 Task: Create New Customer with Customer Name: Mexican Sugar, Billing Address Line1: 1977 Bartlett Avenue, Billing Address Line2:  Southfield, Billing Address Line3:  Michigan 48076
Action: Mouse moved to (204, 39)
Screenshot: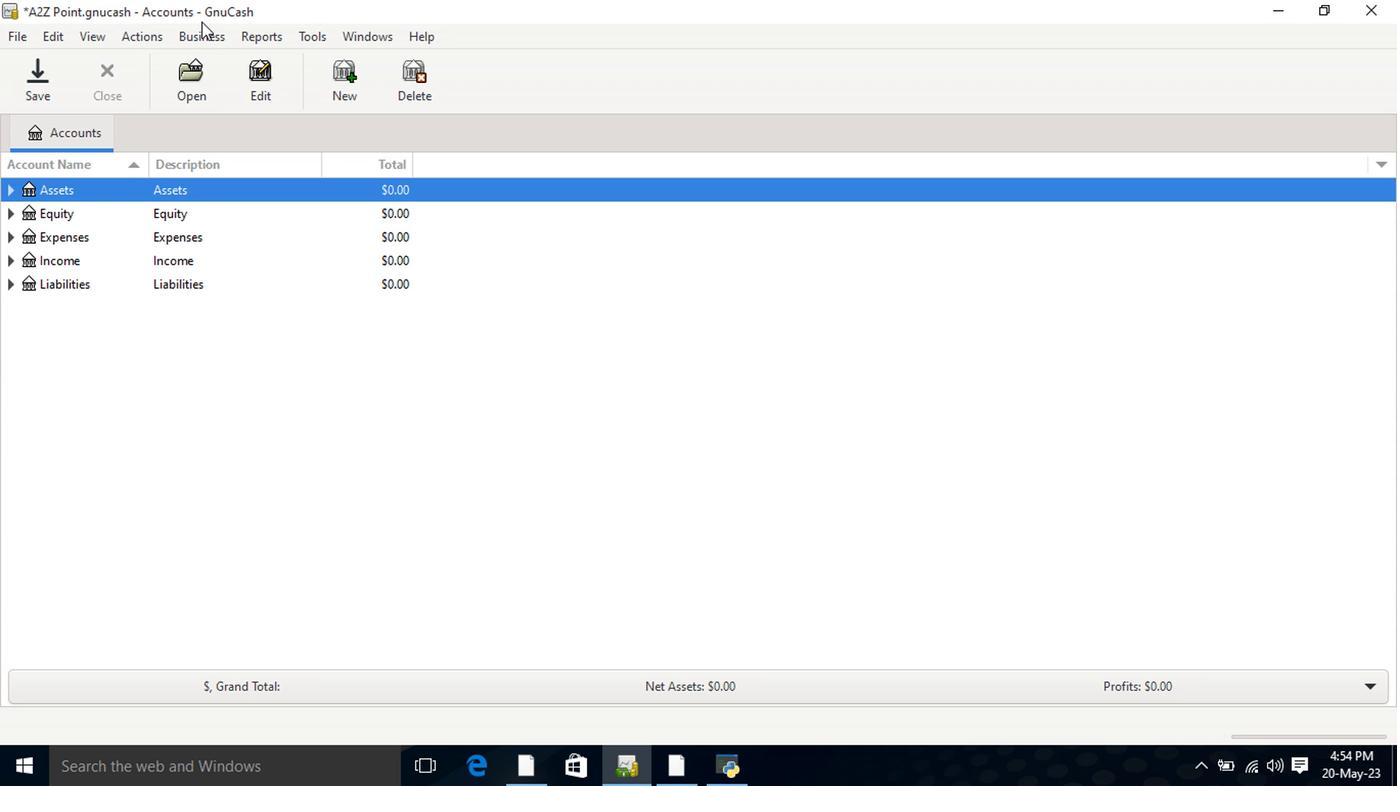 
Action: Mouse pressed left at (204, 39)
Screenshot: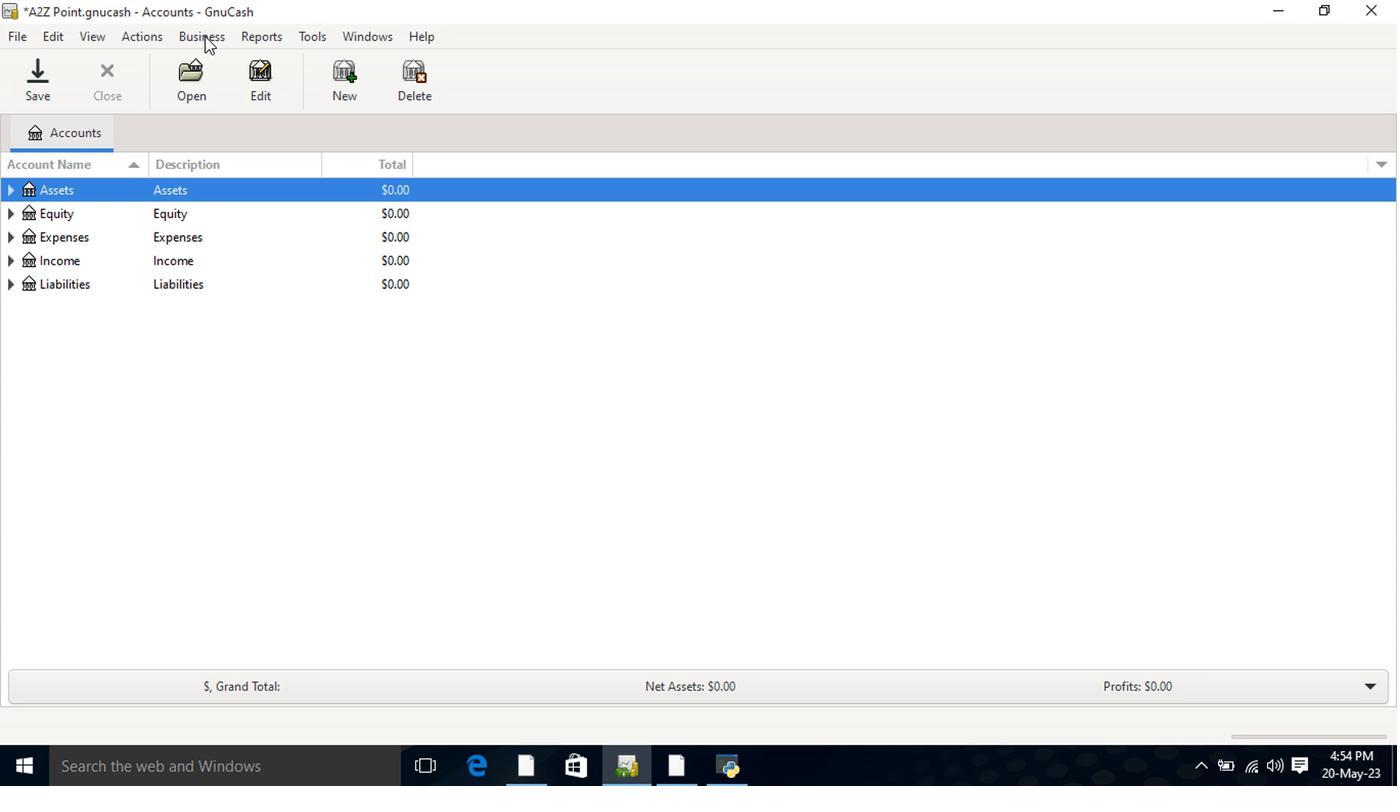 
Action: Mouse moved to (414, 88)
Screenshot: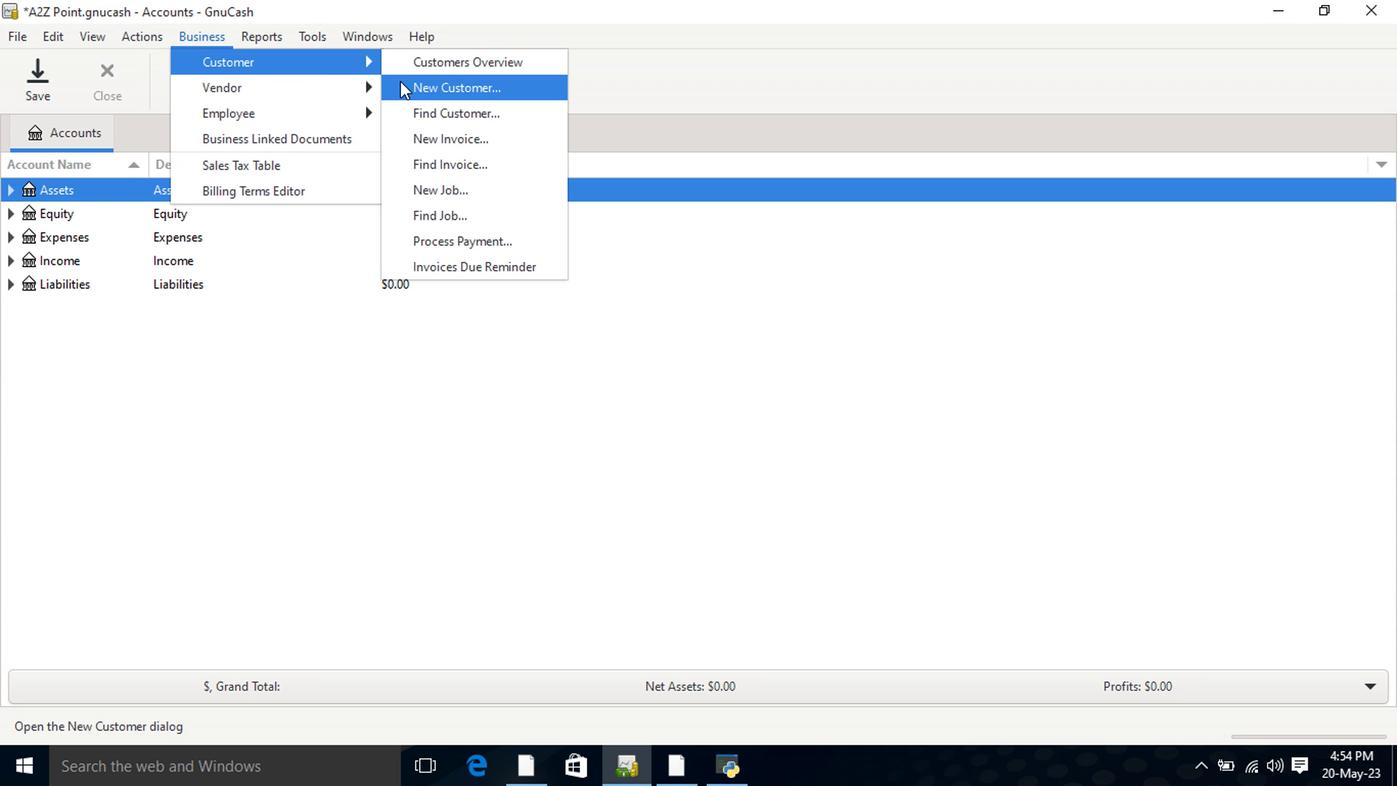 
Action: Mouse pressed left at (414, 88)
Screenshot: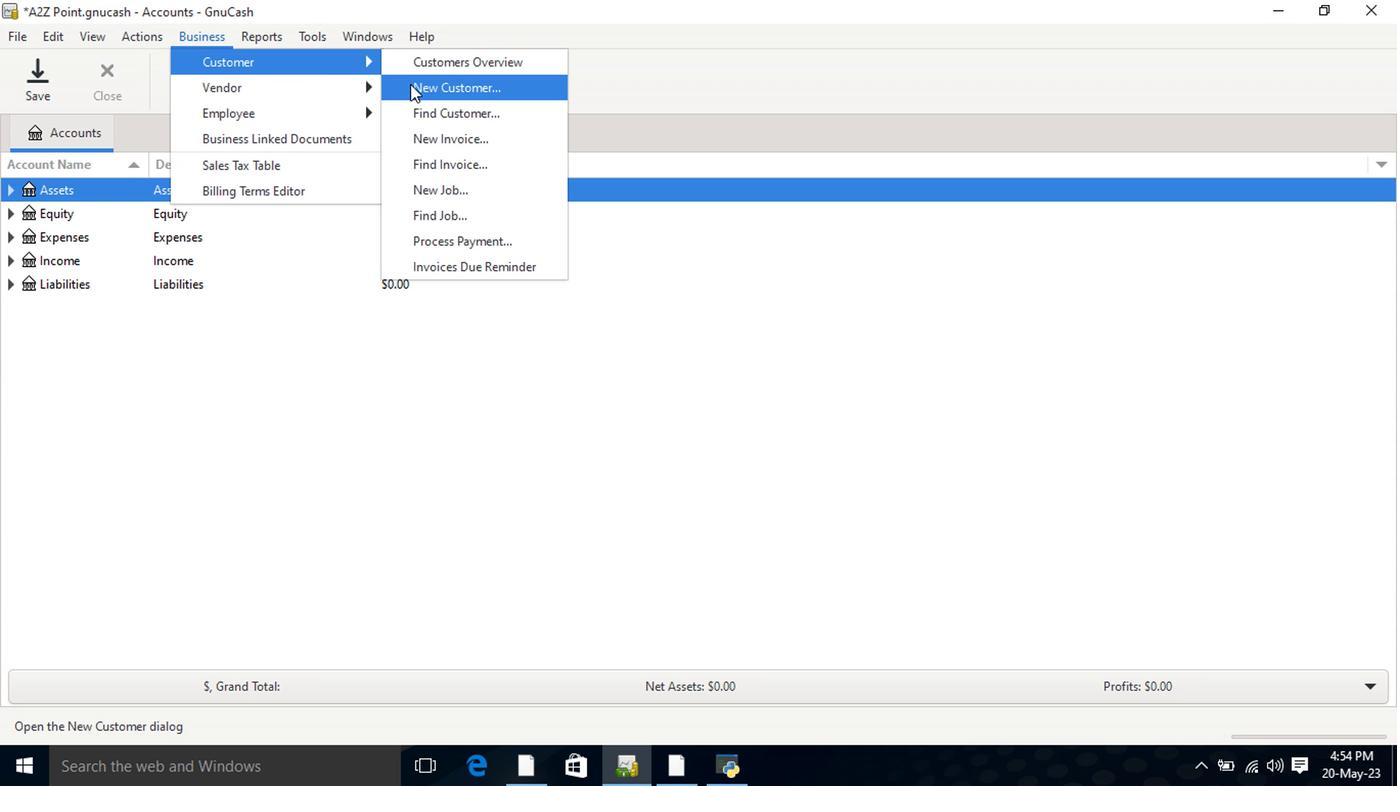 
Action: Mouse moved to (572, 186)
Screenshot: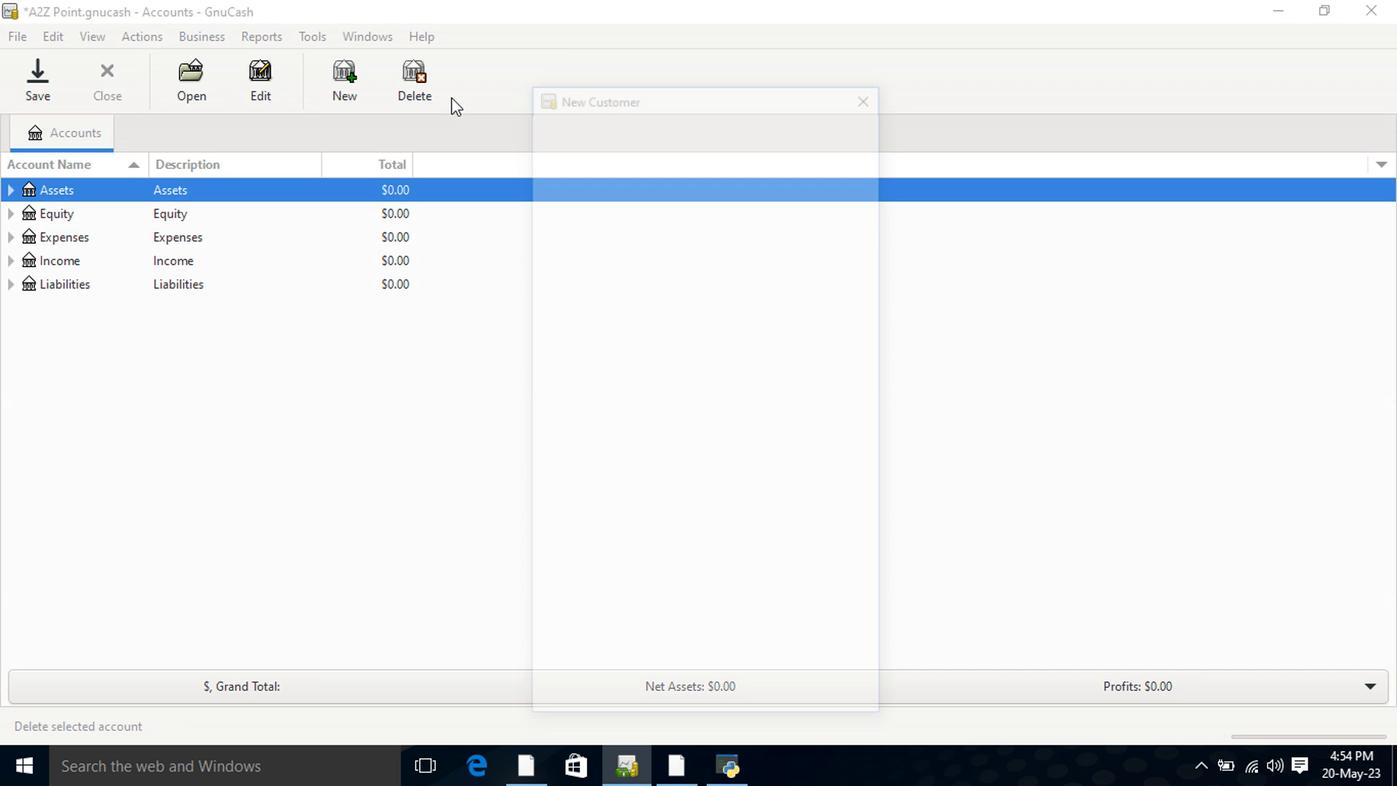 
Action: Key pressed <Key.shift>Mexican<Key.space><Key.shift>Sugar<Key.tab><Key.tab><Key.tab>1977<Key.space><Key.shift>BARTLETT<Key.space><Key.shift>Avenue<Key.tab><Key.shift>Sou<Key.tab><Key.shift>mi<Key.tab>
Screenshot: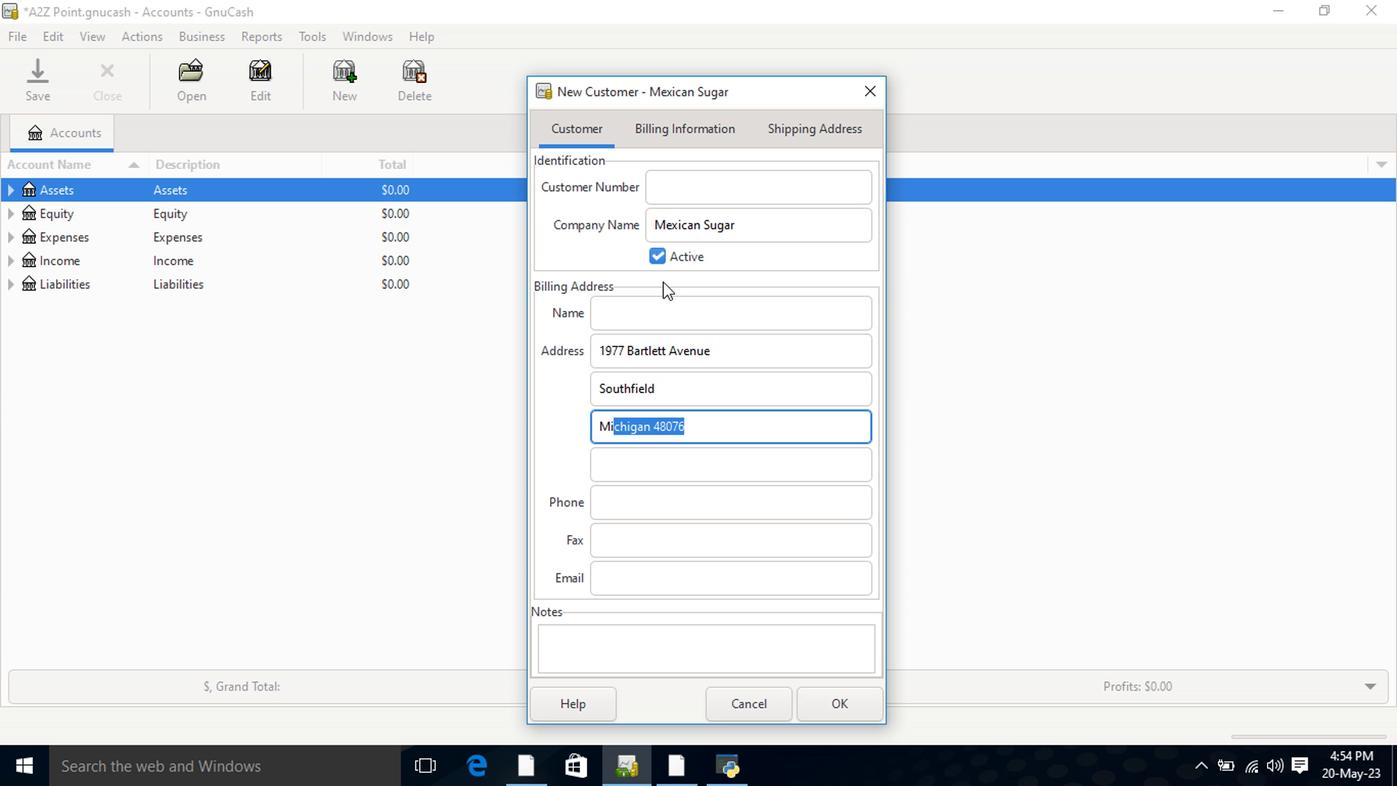
Action: Mouse moved to (821, 714)
Screenshot: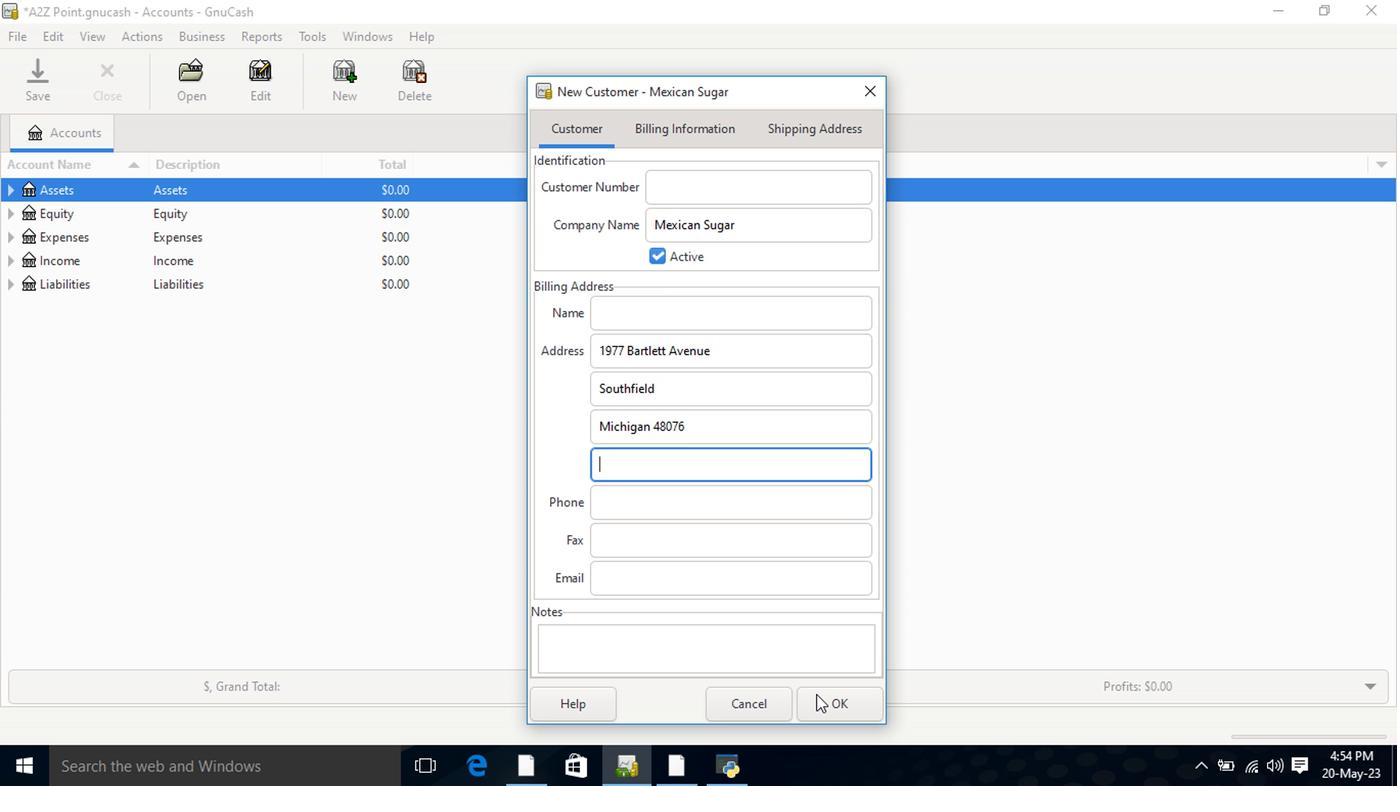 
Action: Mouse pressed left at (821, 714)
Screenshot: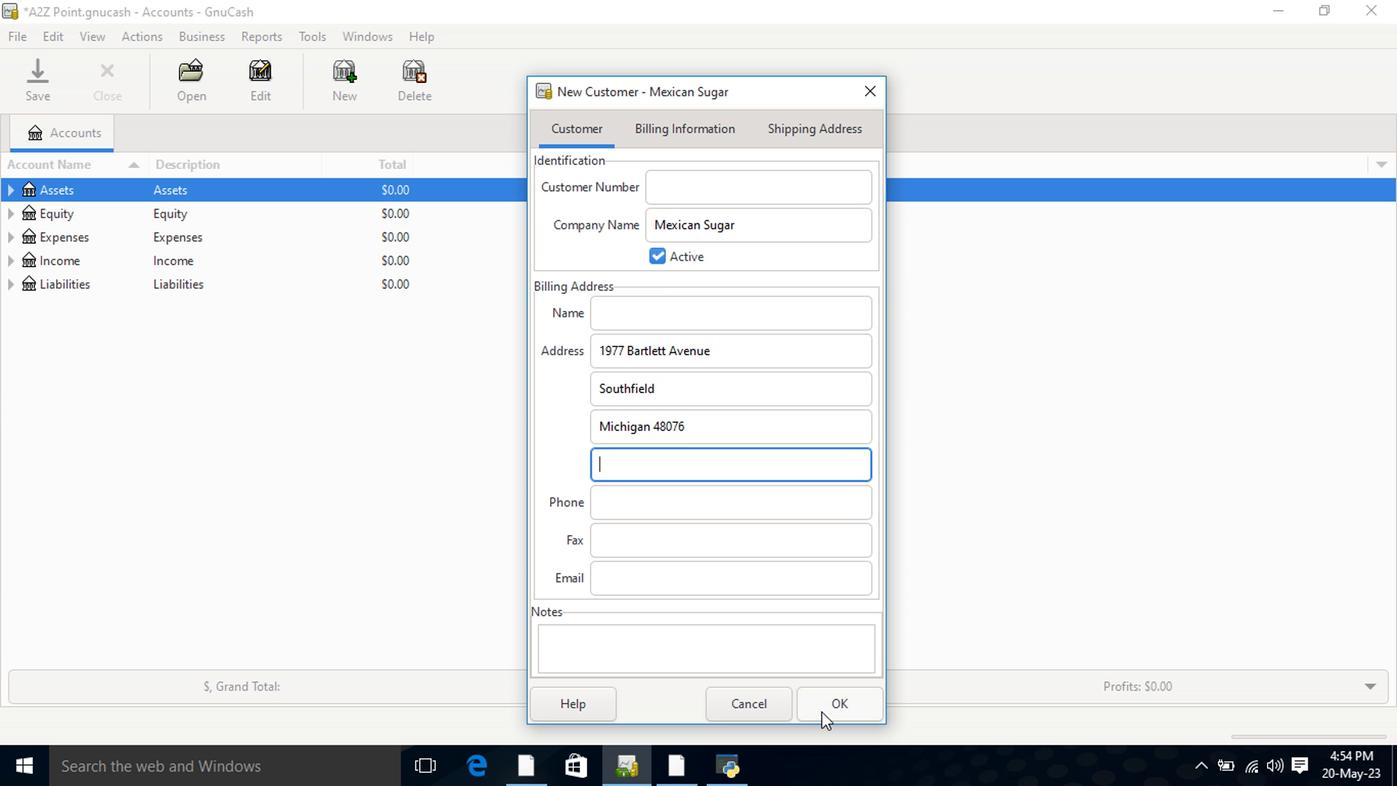 
Action: Mouse moved to (804, 700)
Screenshot: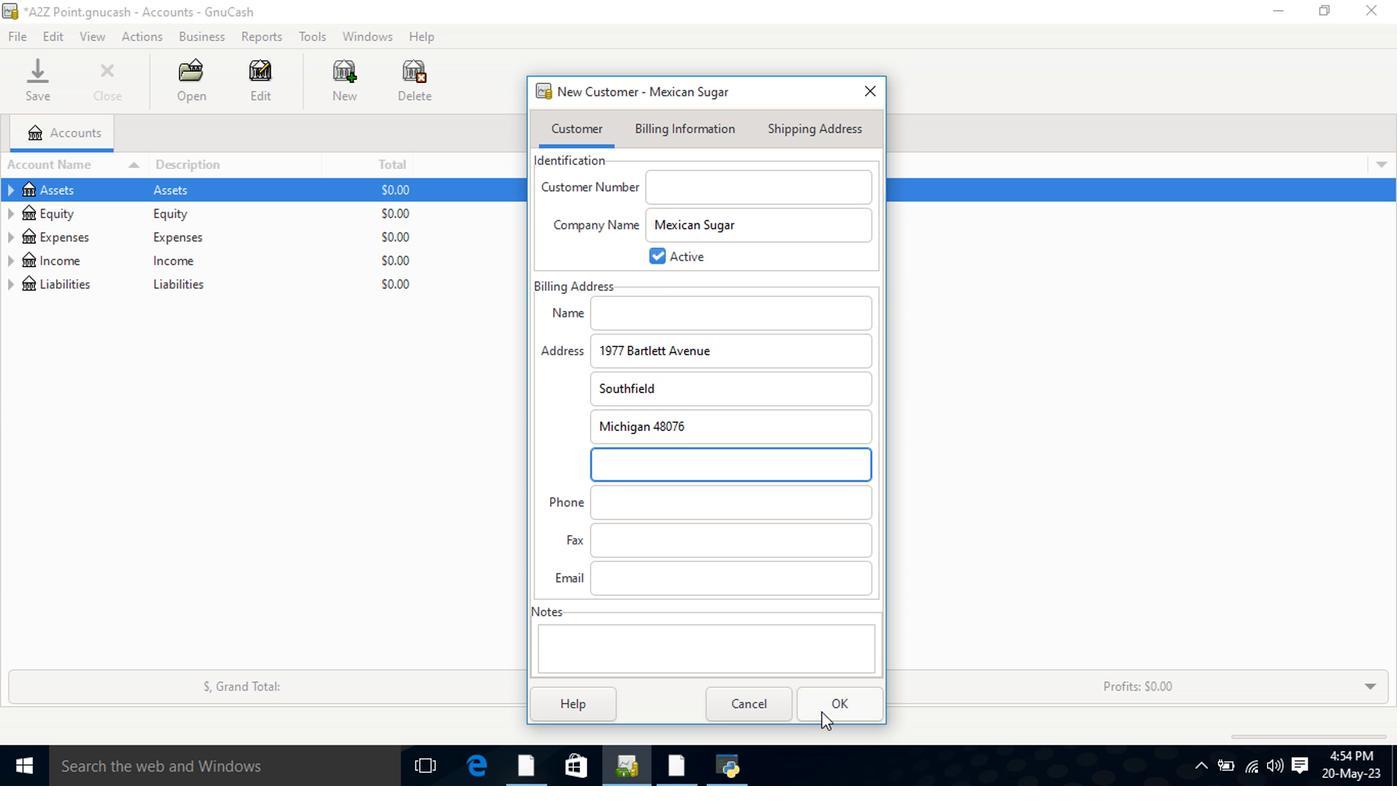 
